 Task: Find public transportation options from San Diego, California, to Los Angeles, California.
Action: Mouse pressed left at (241, 81)
Screenshot: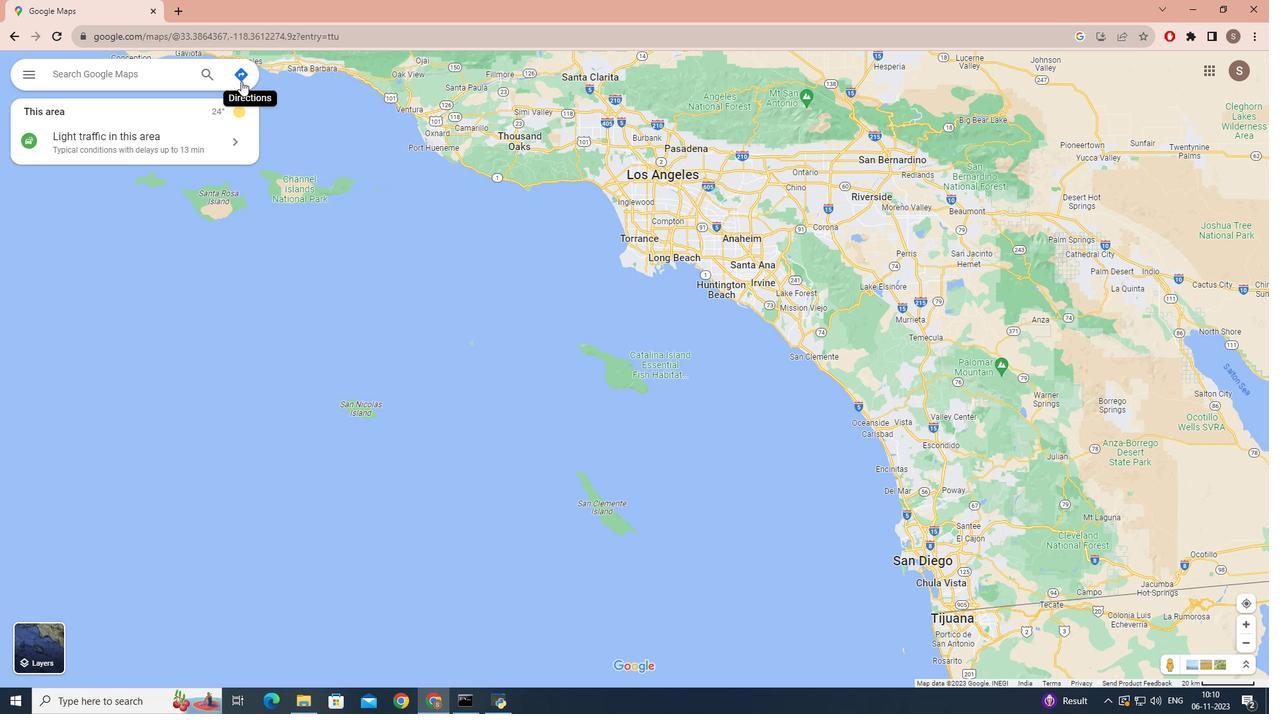
Action: Mouse moved to (147, 118)
Screenshot: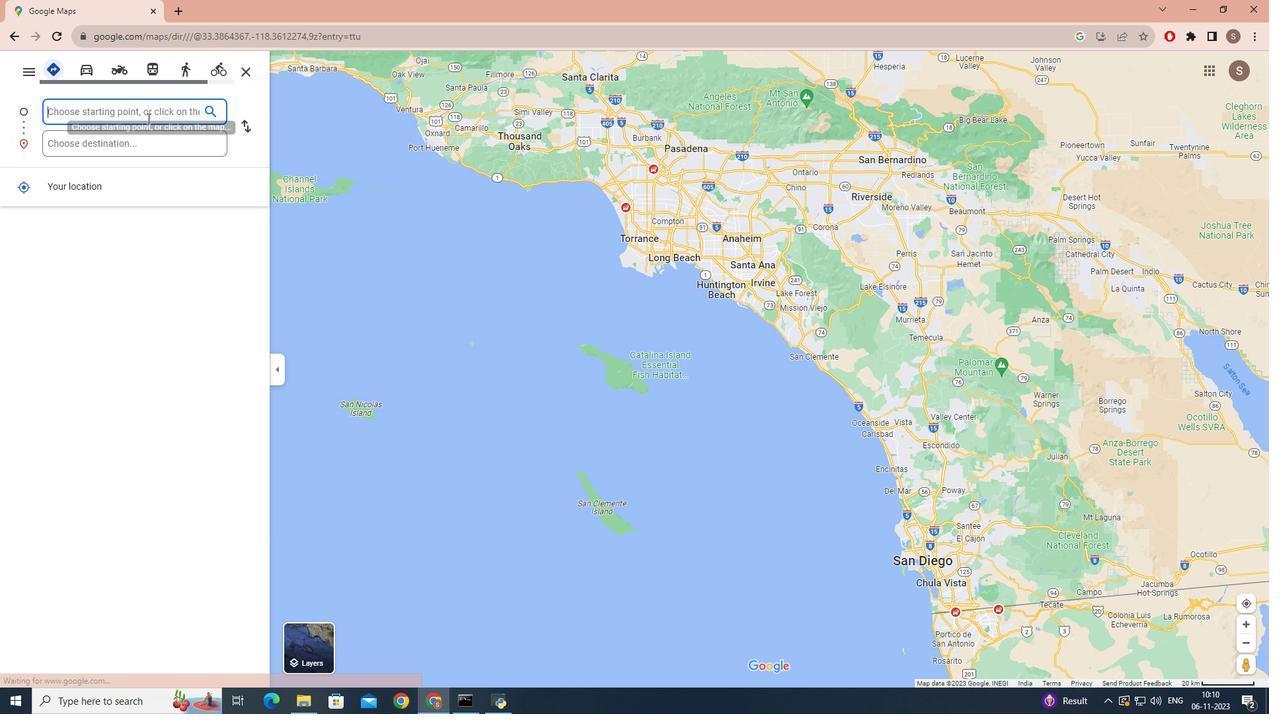 
Action: Key pressed san<Key.space>diego,<Key.space>california
Screenshot: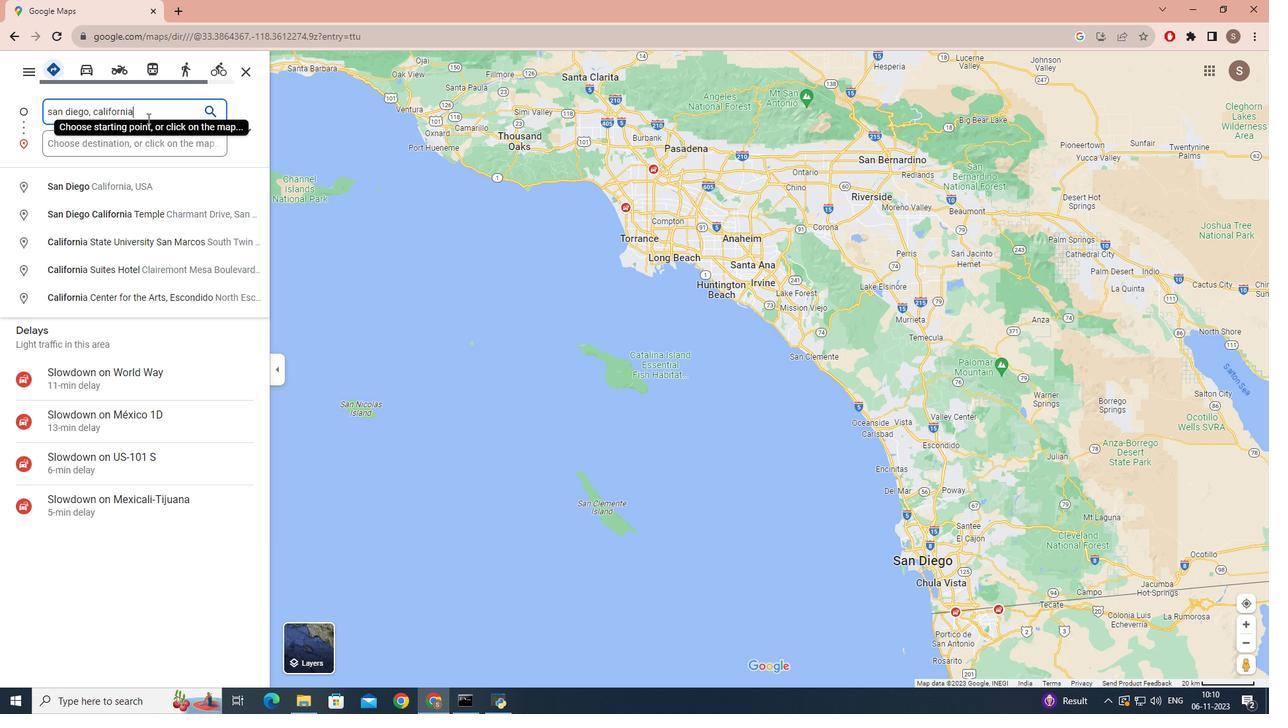 
Action: Mouse moved to (132, 141)
Screenshot: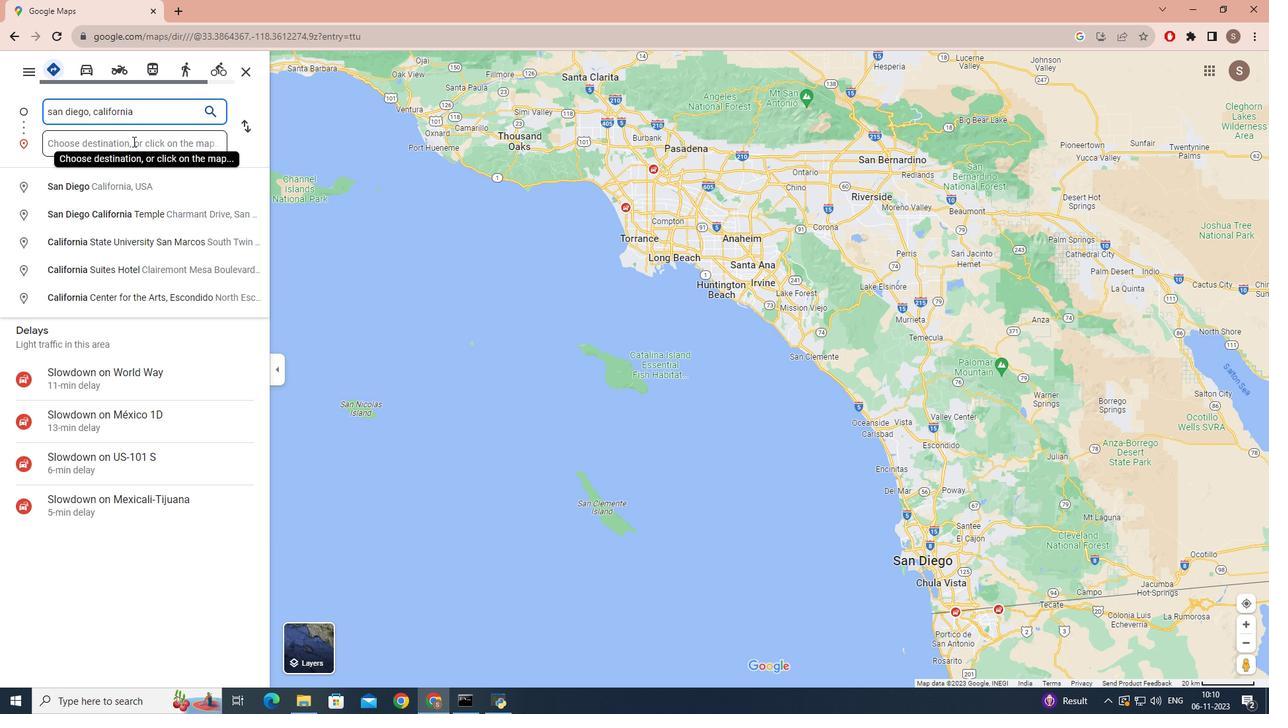 
Action: Mouse pressed left at (132, 141)
Screenshot: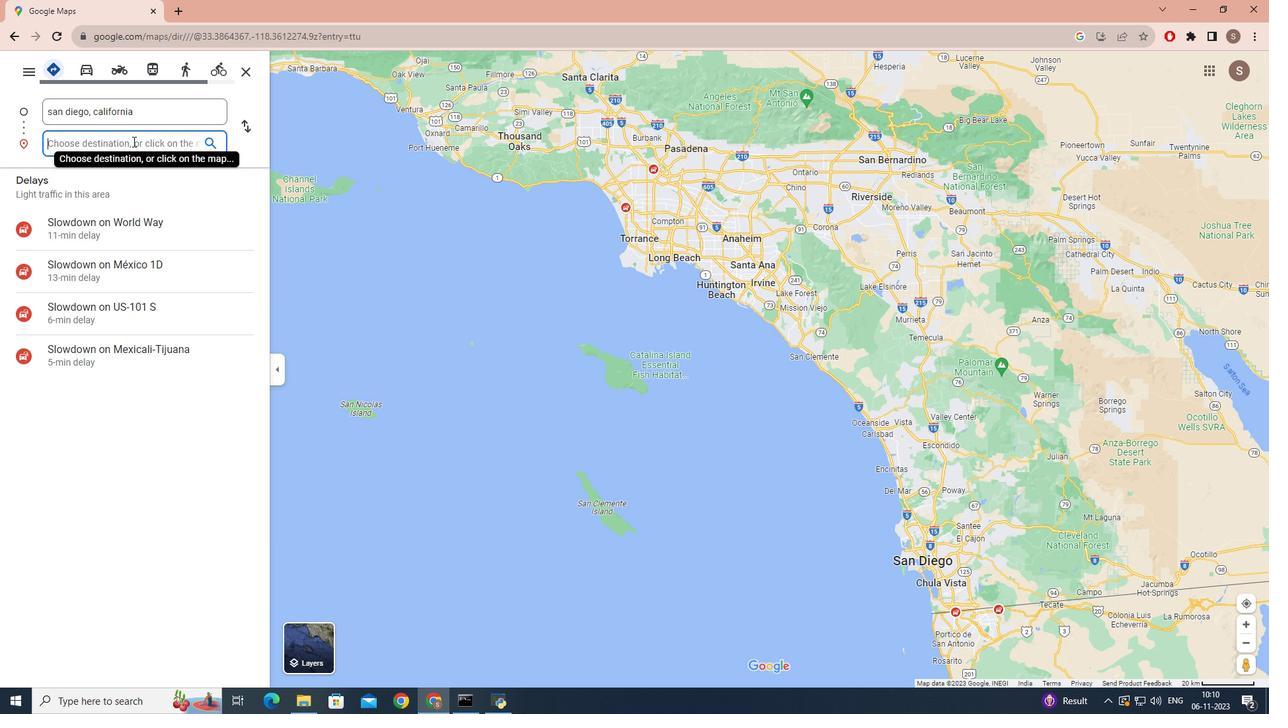 
Action: Key pressed los<Key.space>angeles,<Key.space>calif
Screenshot: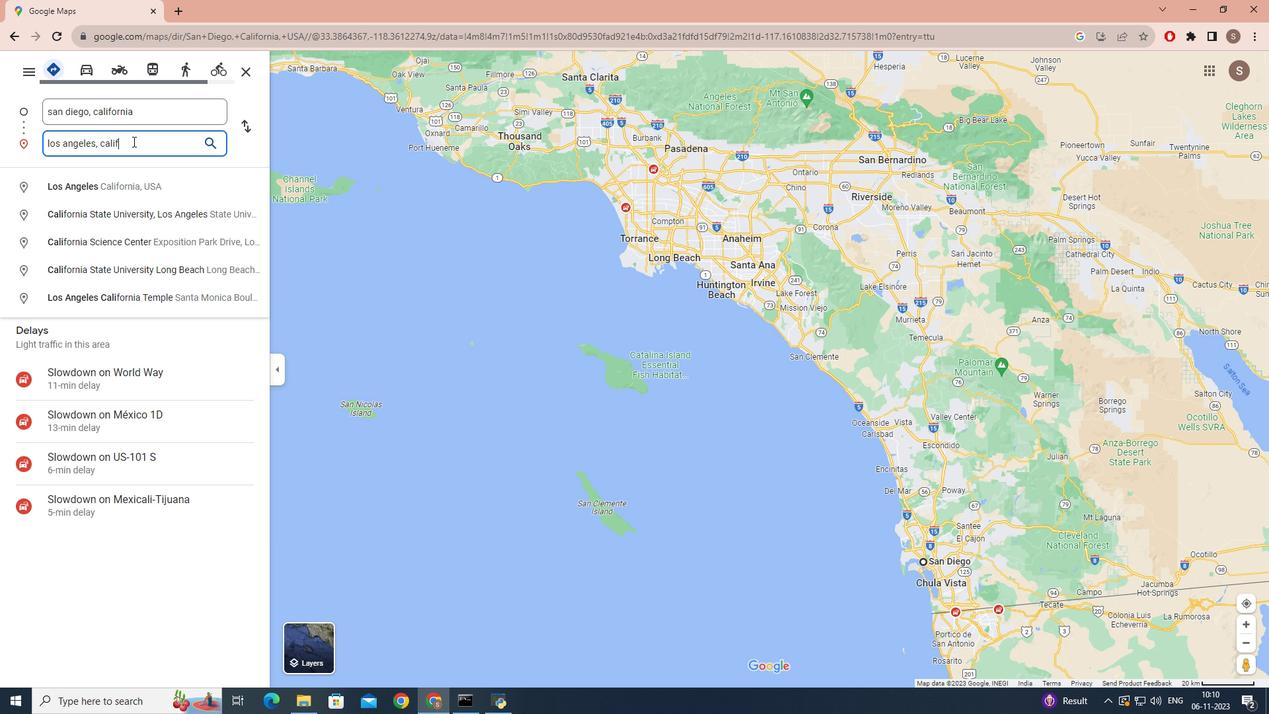 
Action: Mouse moved to (134, 138)
Screenshot: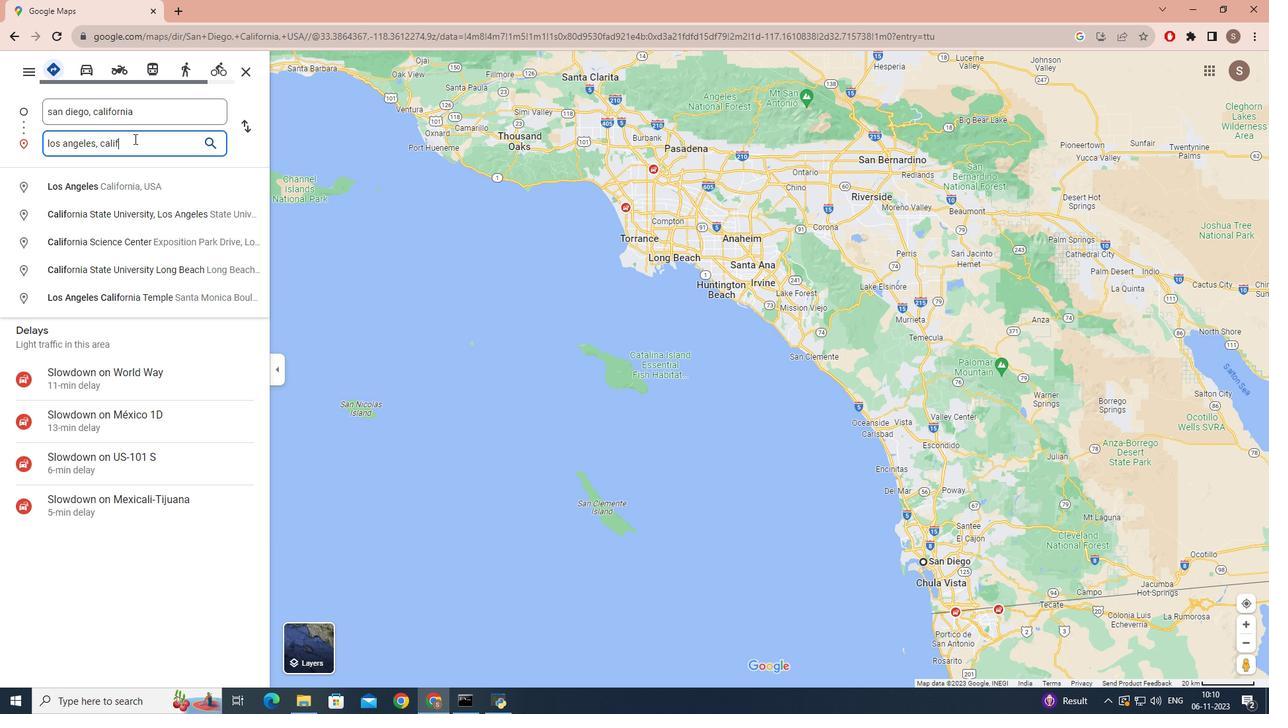 
Action: Key pressed ornia<Key.enter>
Screenshot: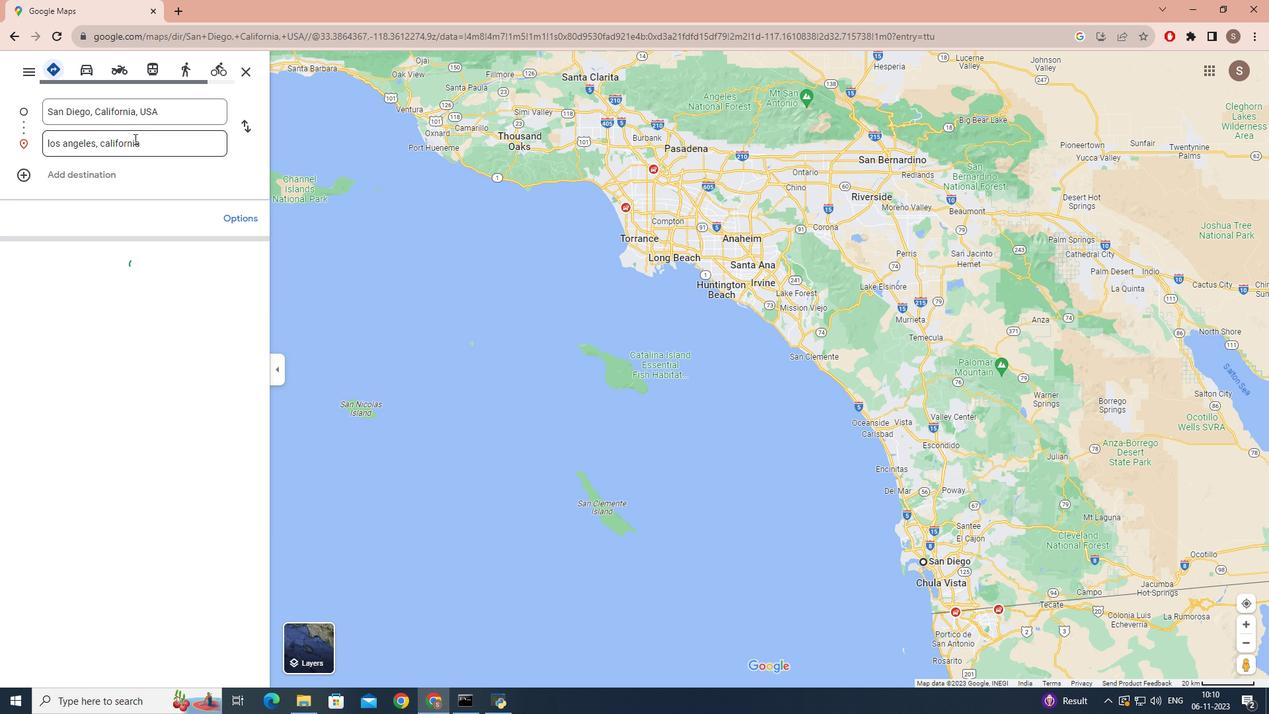 
Action: Mouse moved to (157, 83)
Screenshot: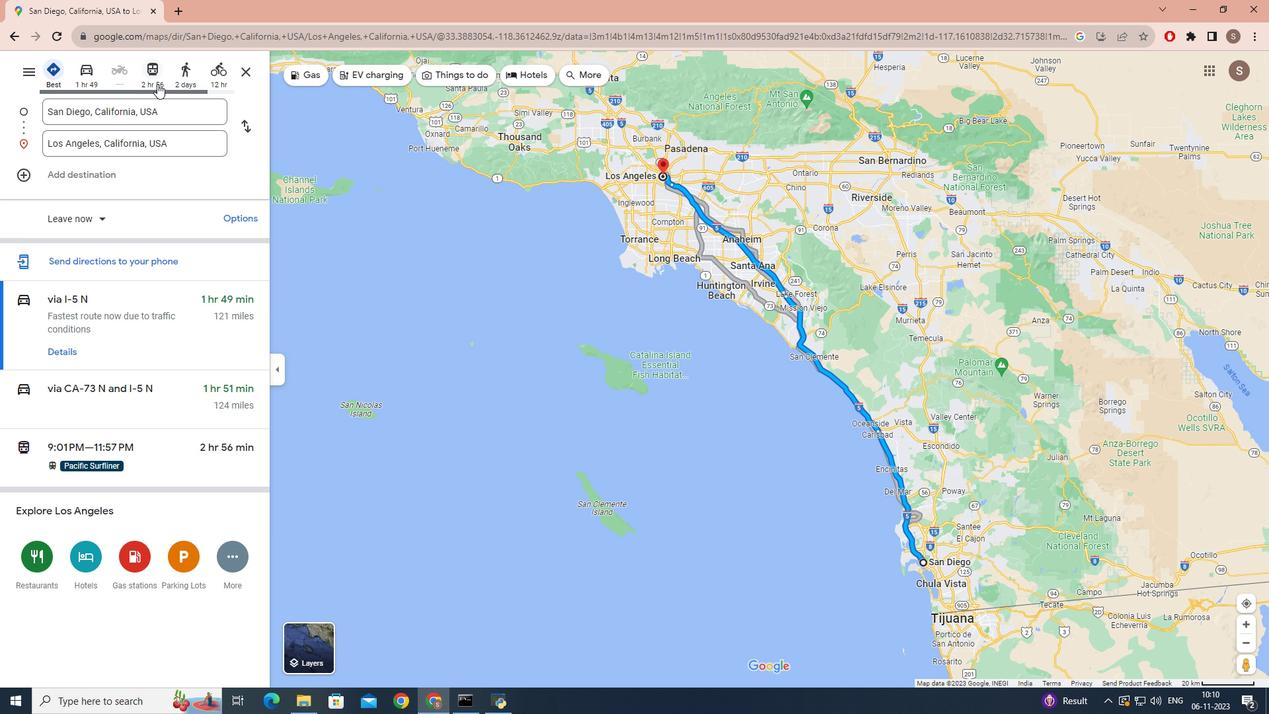 
Action: Mouse pressed left at (157, 83)
Screenshot: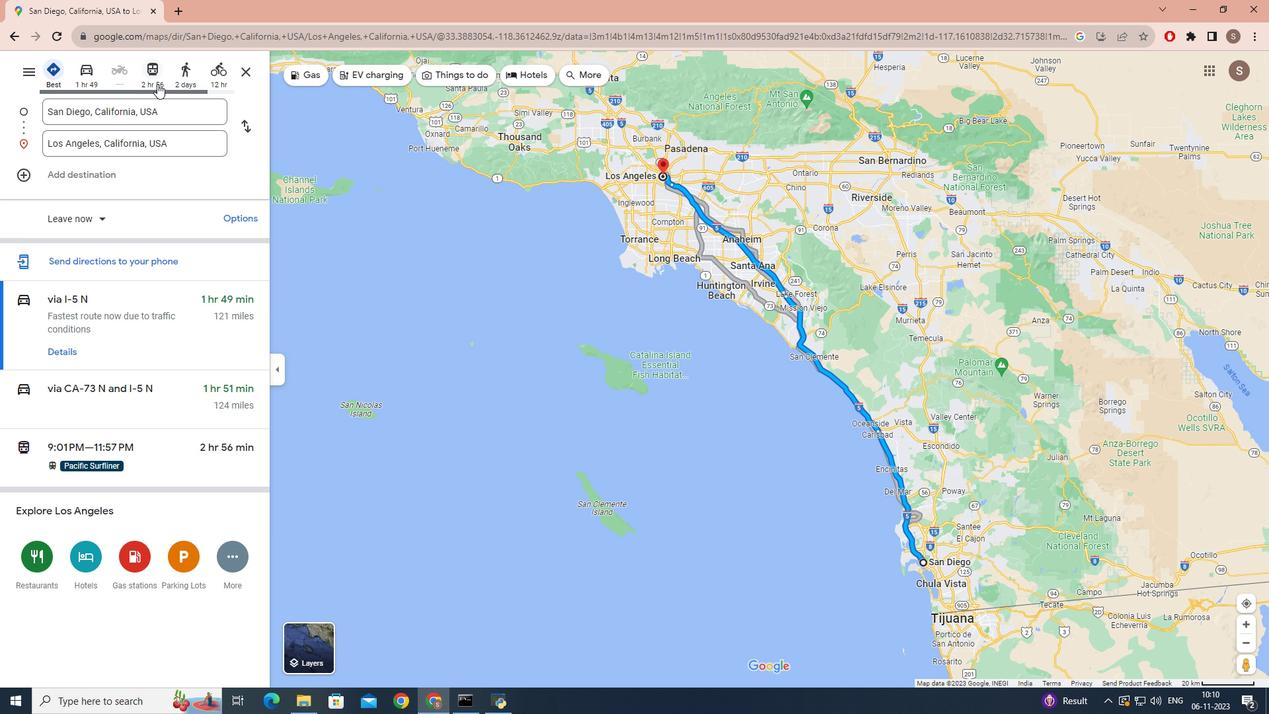 
Action: Mouse moved to (88, 388)
Screenshot: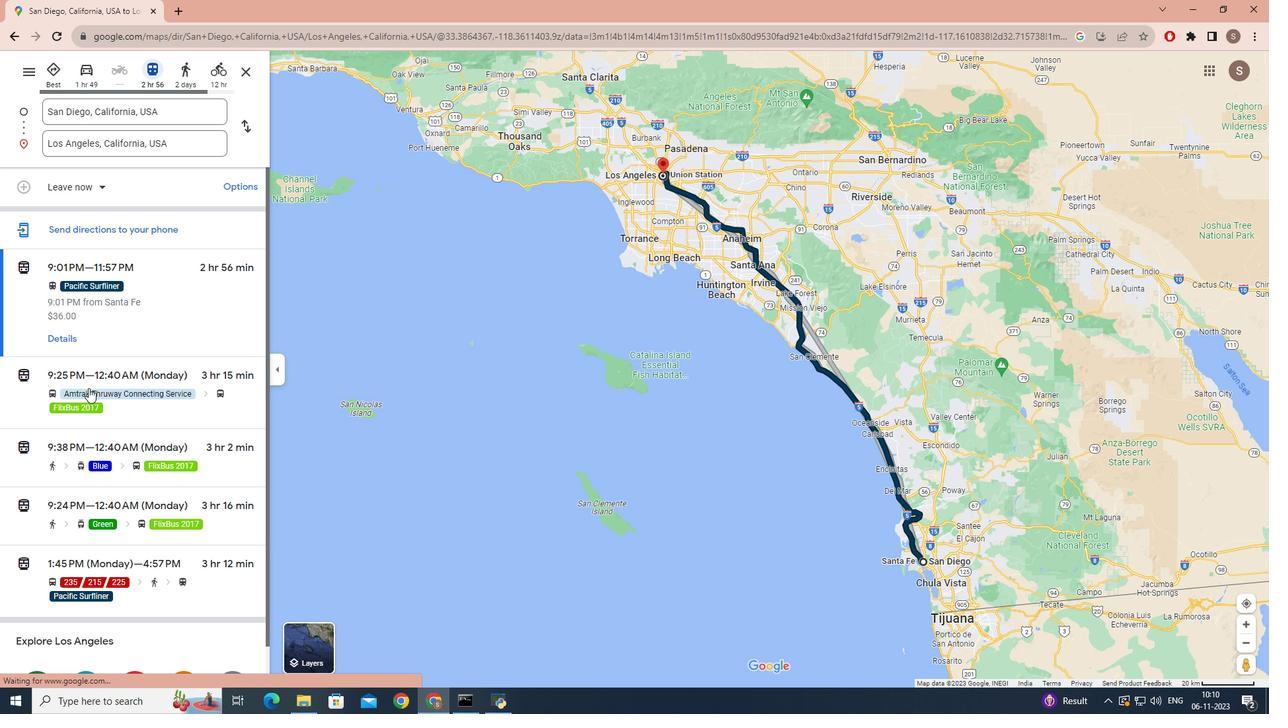 
Action: Mouse scrolled (88, 387) with delta (0, 0)
Screenshot: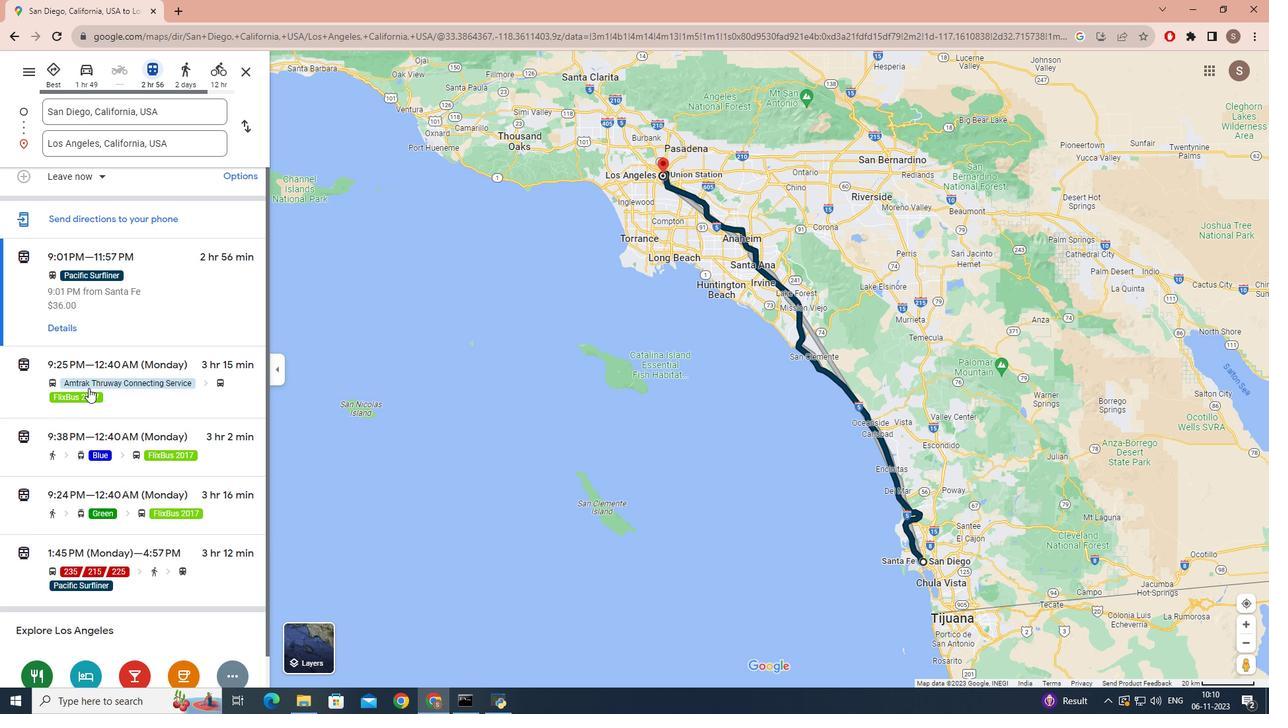 
Action: Mouse scrolled (88, 387) with delta (0, 0)
Screenshot: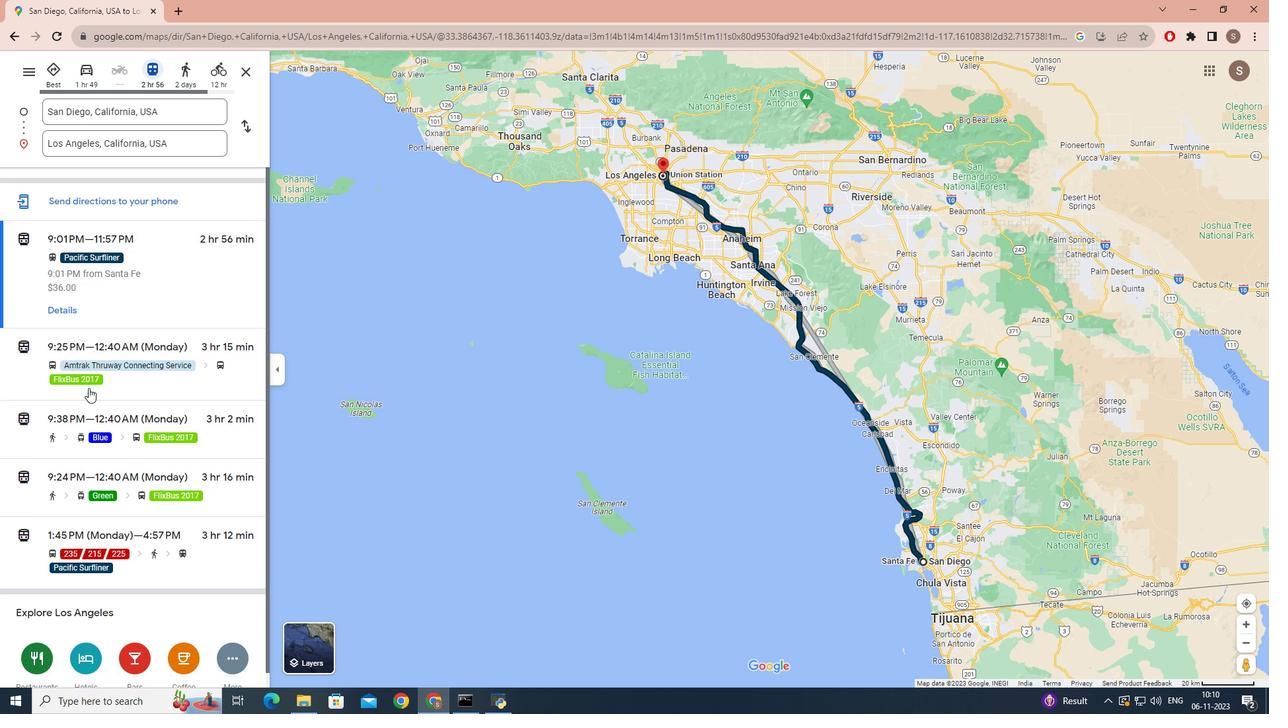 
Action: Mouse scrolled (88, 387) with delta (0, 0)
Screenshot: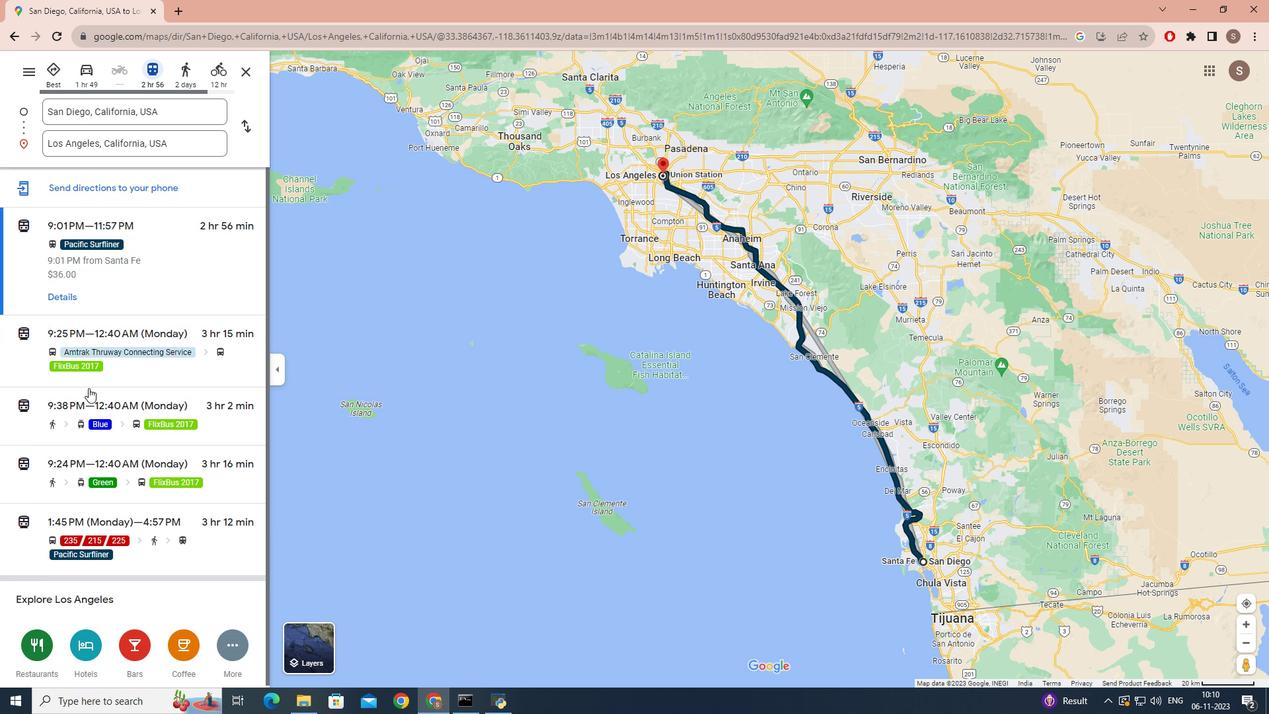 
Action: Mouse scrolled (88, 387) with delta (0, 0)
Screenshot: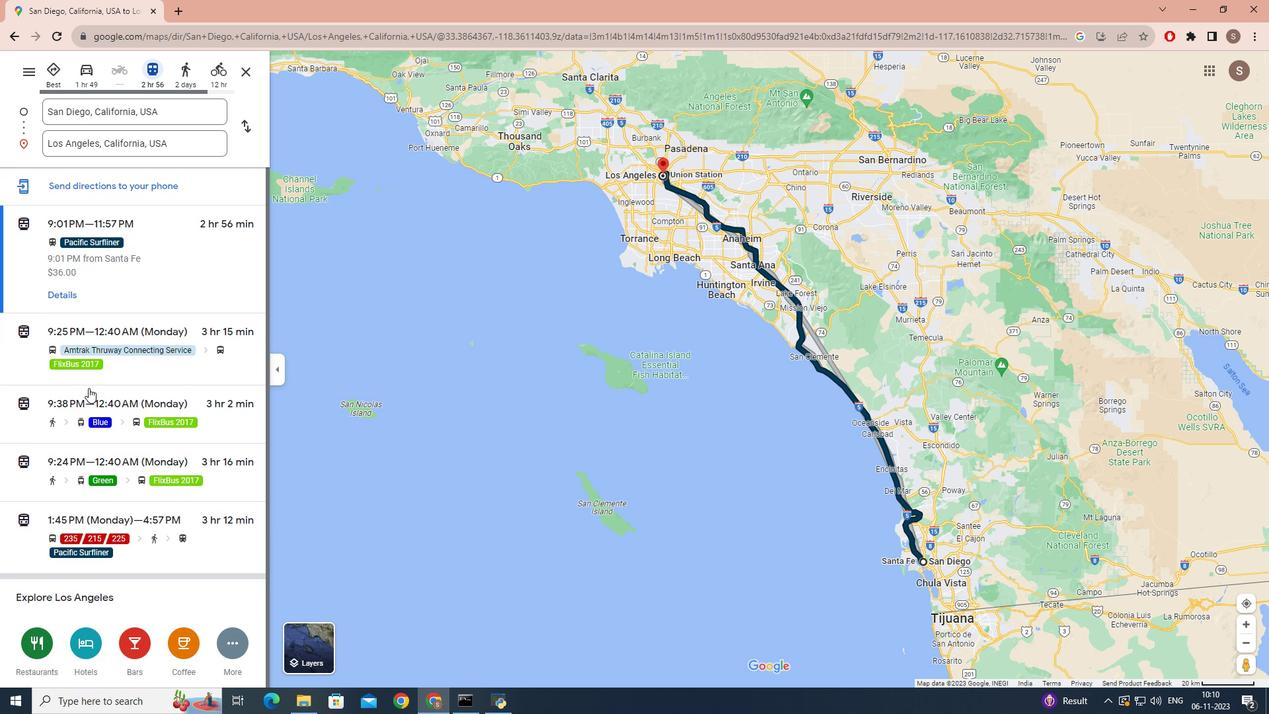 
Action: Mouse moved to (89, 388)
Screenshot: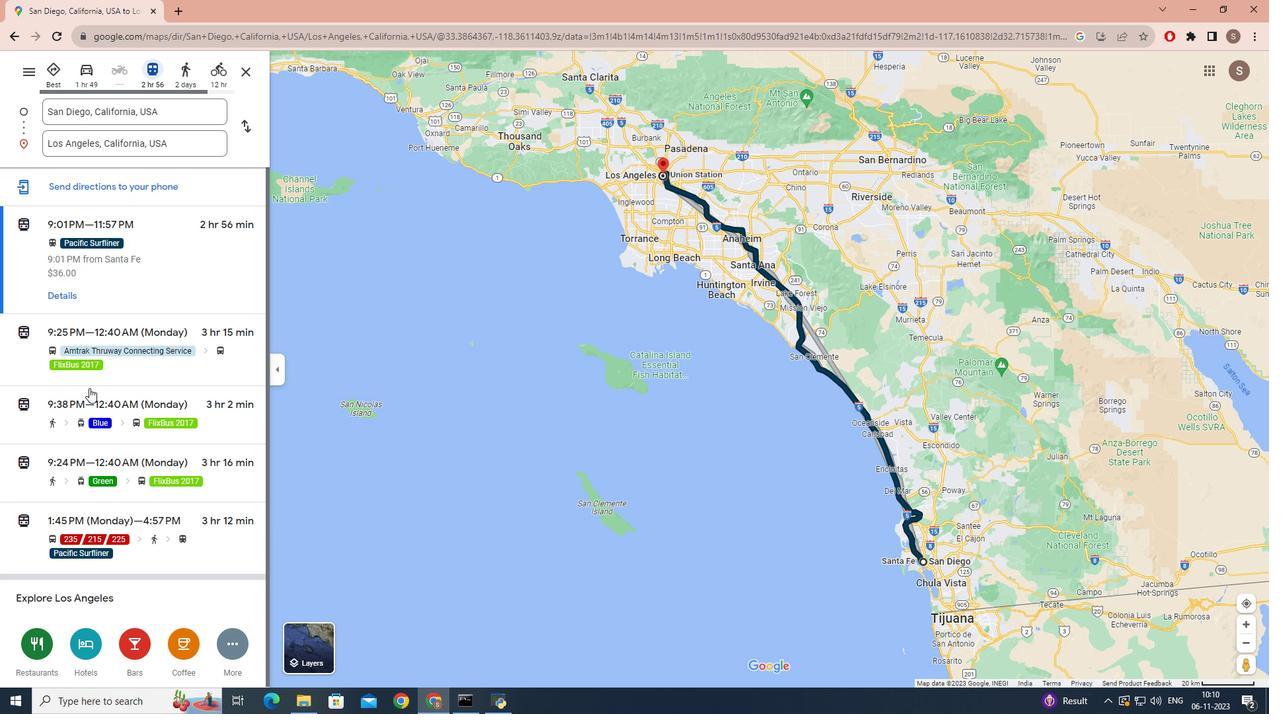
Action: Mouse scrolled (89, 388) with delta (0, 0)
Screenshot: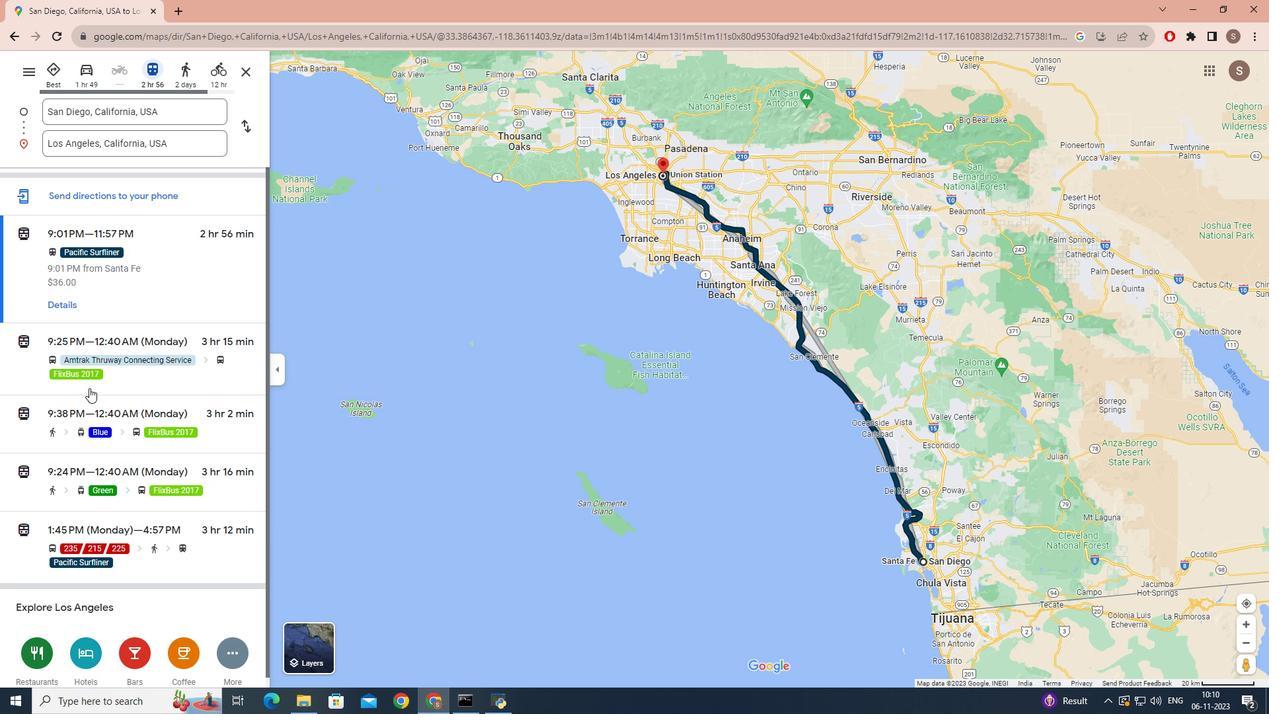 
Action: Mouse scrolled (89, 388) with delta (0, 0)
Screenshot: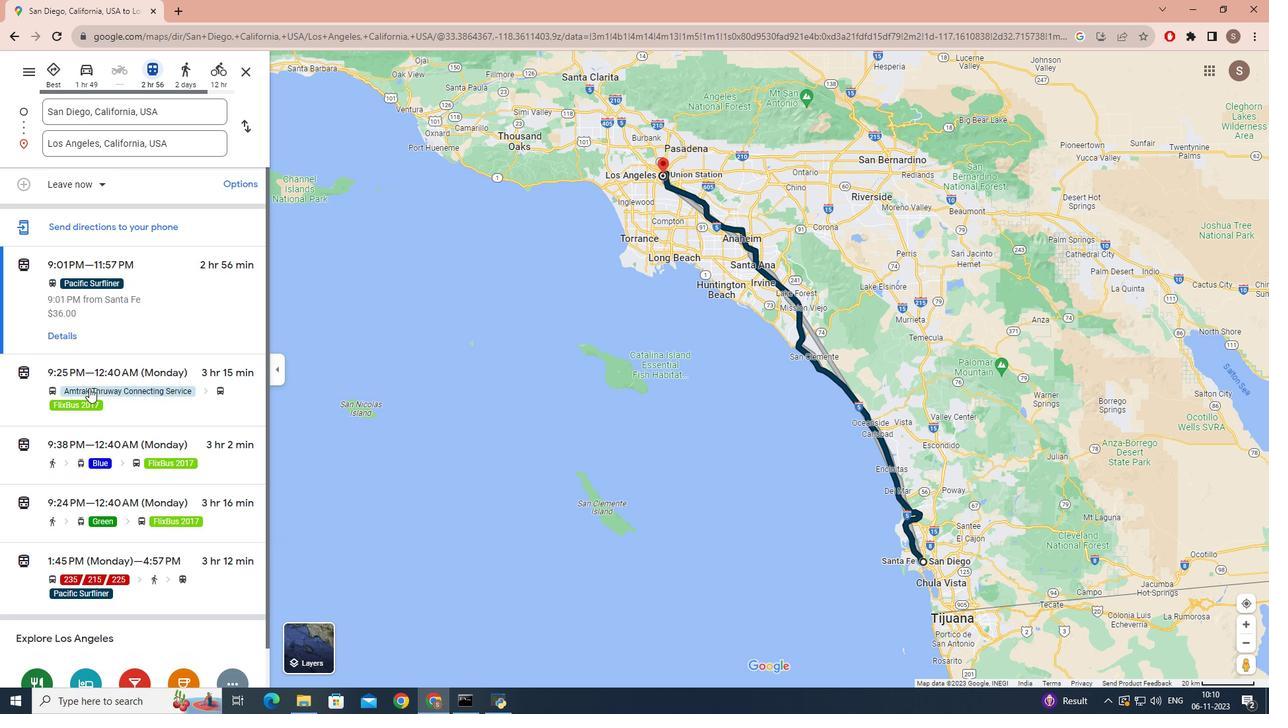
Action: Mouse moved to (124, 373)
Screenshot: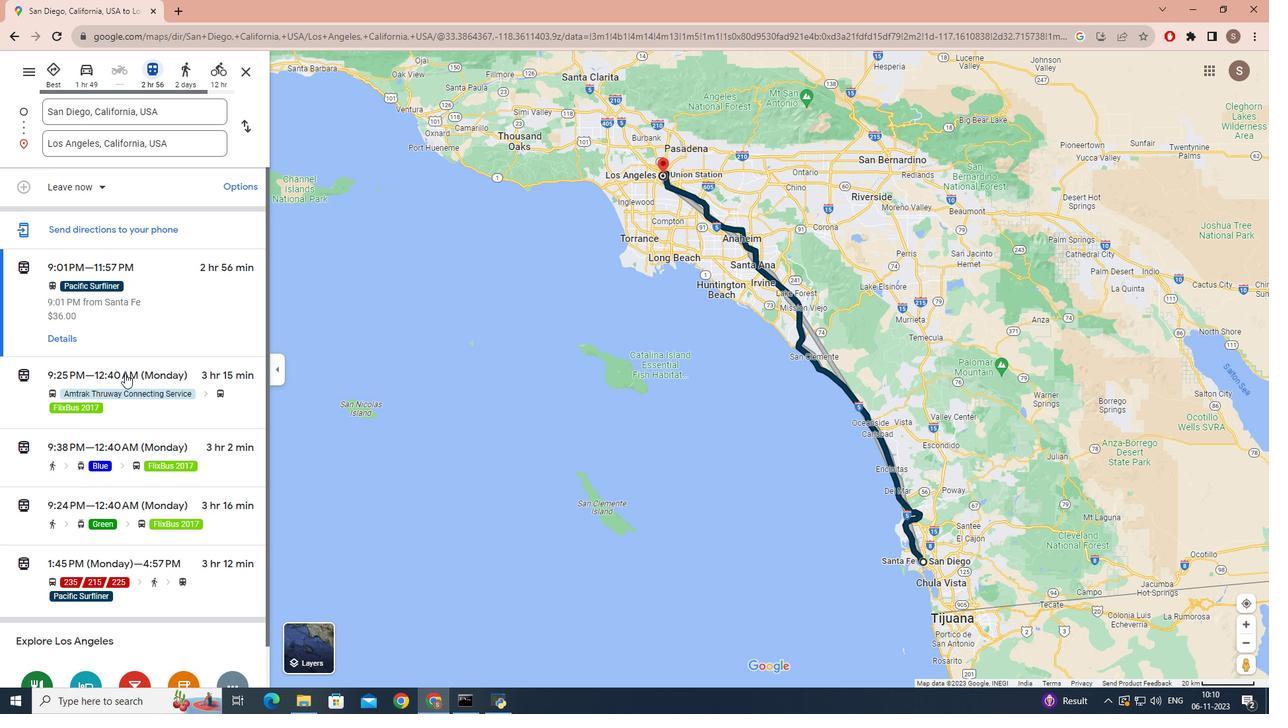 
